 Task: Use the audio channel remapper to remap the "Rear right" to "Rear center".
Action: Mouse moved to (129, 17)
Screenshot: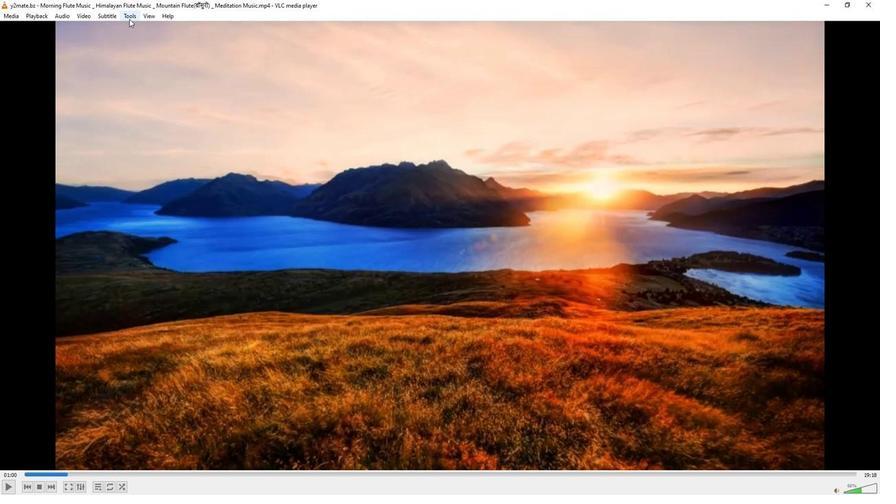
Action: Mouse pressed left at (129, 17)
Screenshot: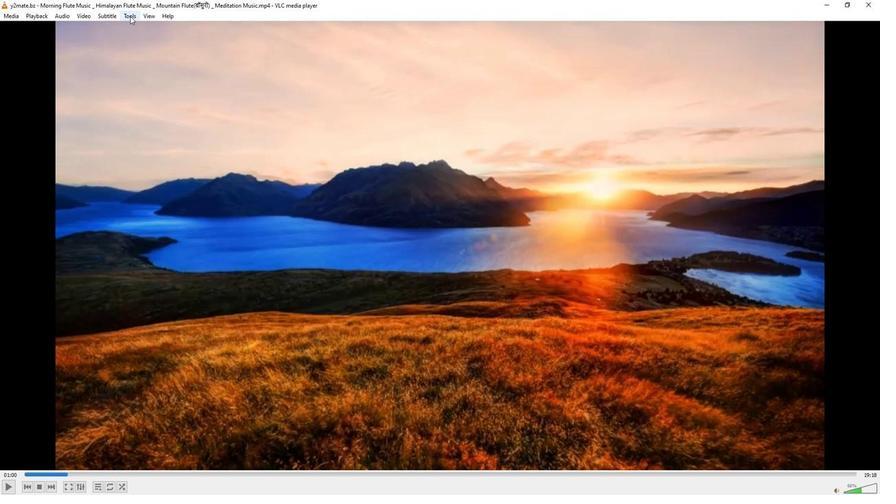 
Action: Mouse moved to (136, 125)
Screenshot: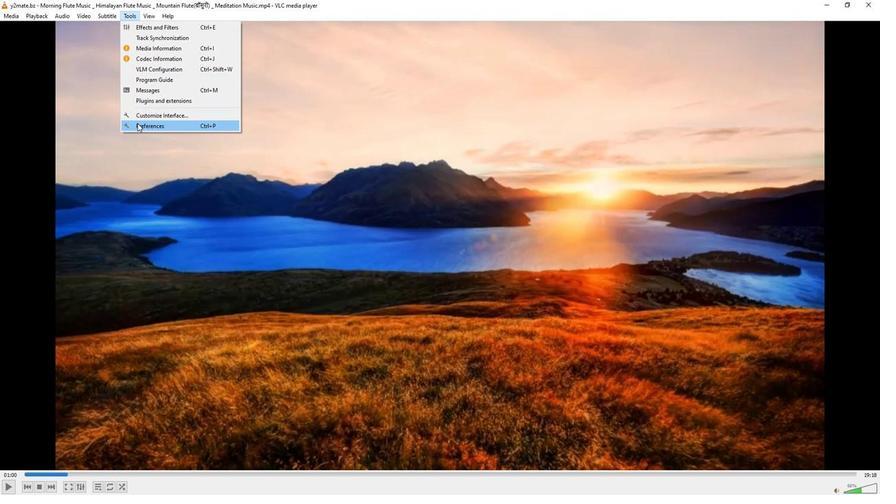
Action: Mouse pressed left at (136, 125)
Screenshot: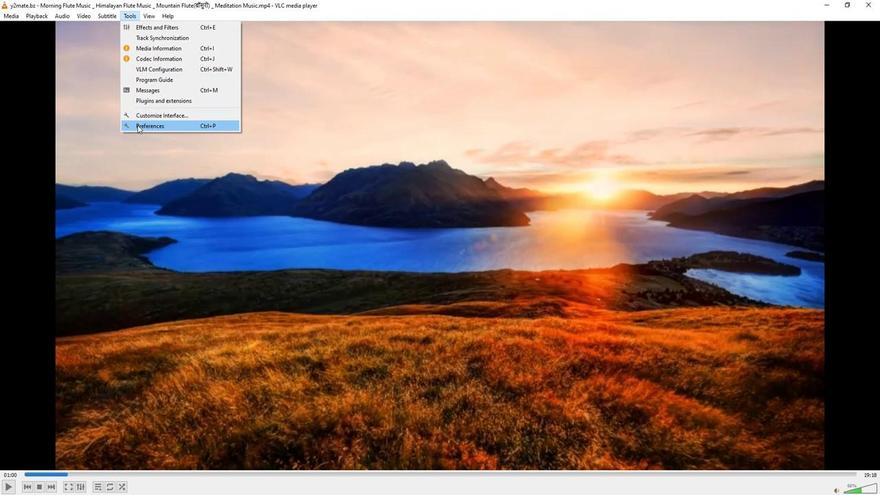 
Action: Mouse moved to (288, 405)
Screenshot: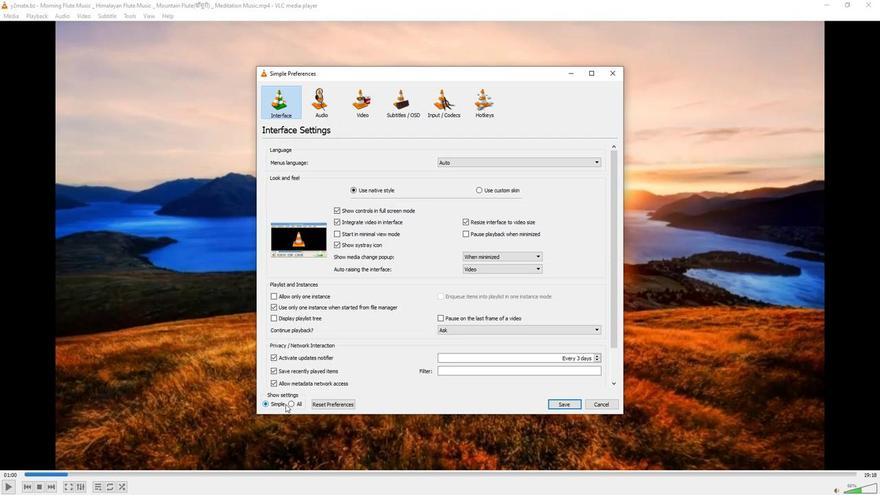 
Action: Mouse pressed left at (288, 405)
Screenshot: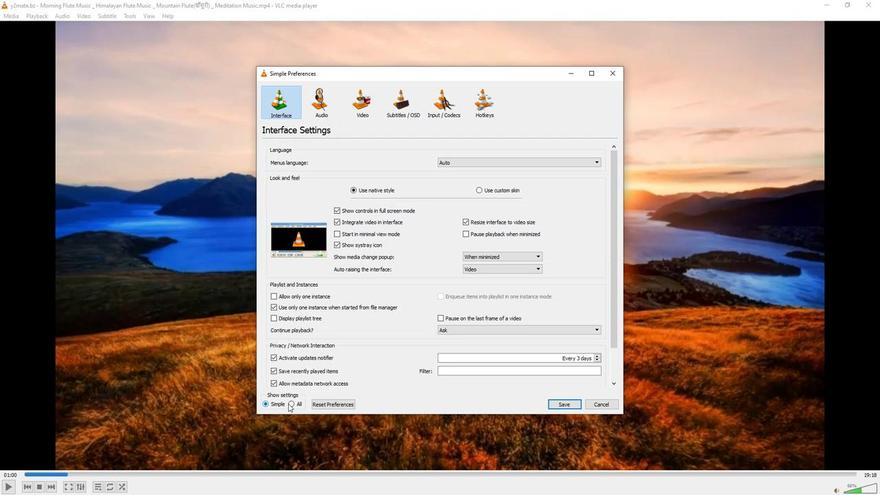
Action: Mouse moved to (275, 198)
Screenshot: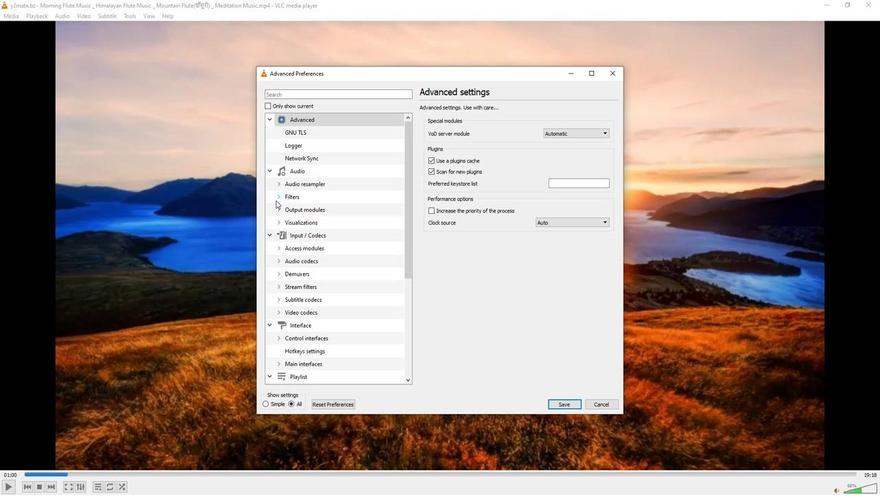 
Action: Mouse pressed left at (275, 198)
Screenshot: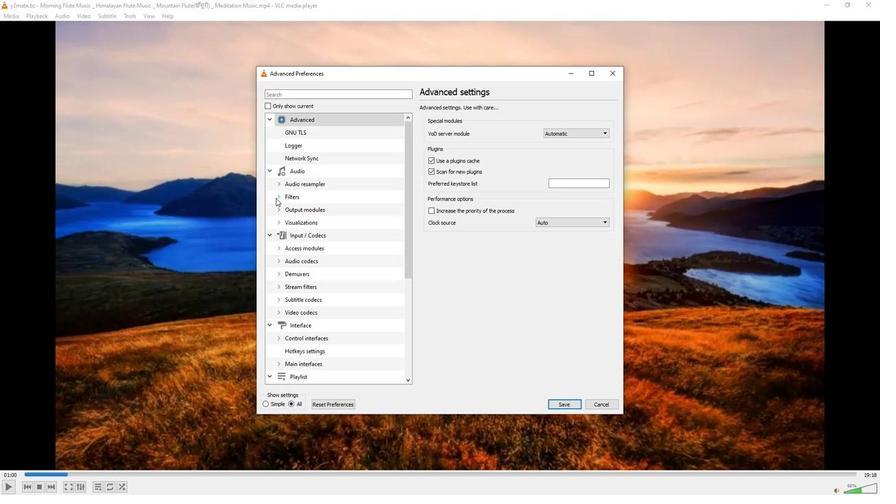 
Action: Mouse moved to (300, 329)
Screenshot: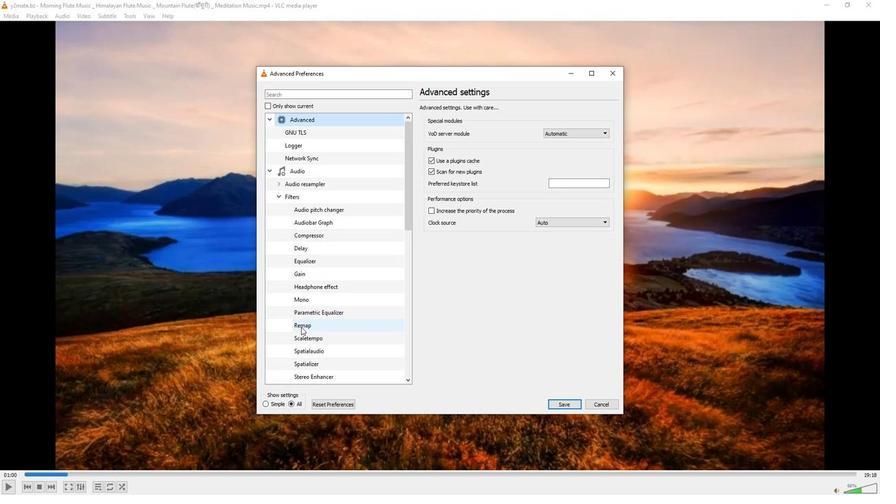 
Action: Mouse pressed left at (300, 329)
Screenshot: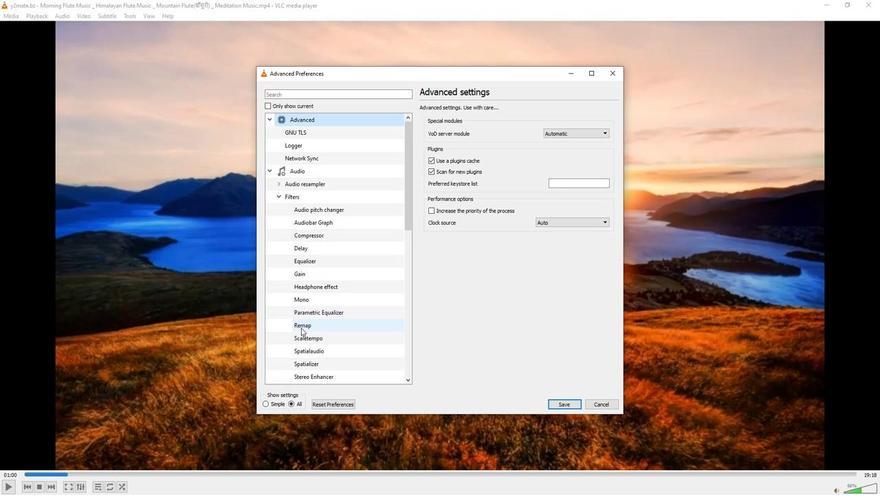 
Action: Mouse moved to (560, 182)
Screenshot: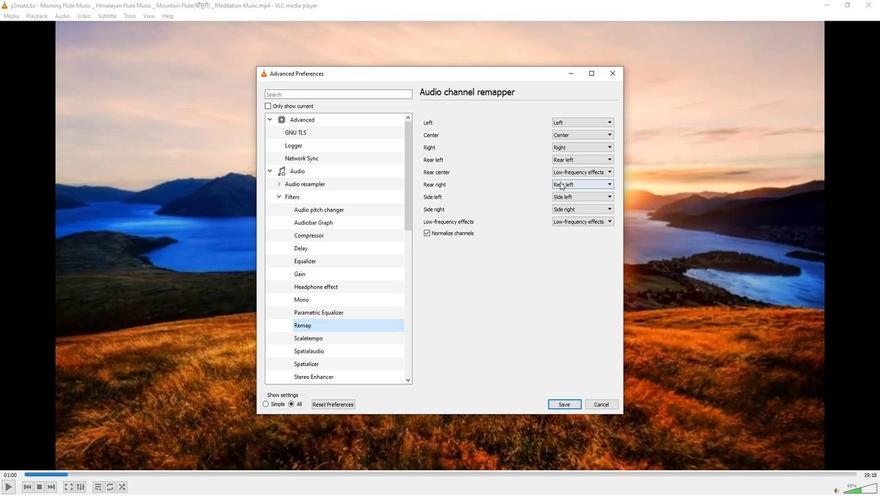 
Action: Mouse pressed left at (560, 182)
Screenshot: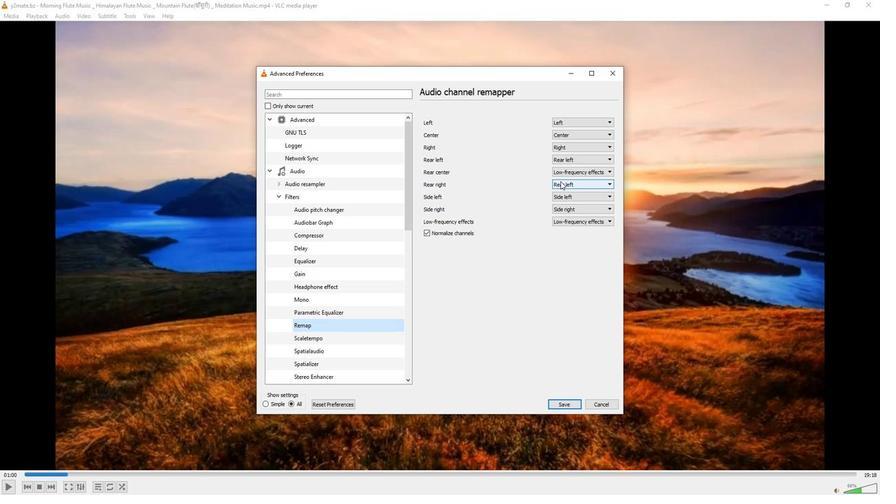 
Action: Mouse moved to (560, 216)
Screenshot: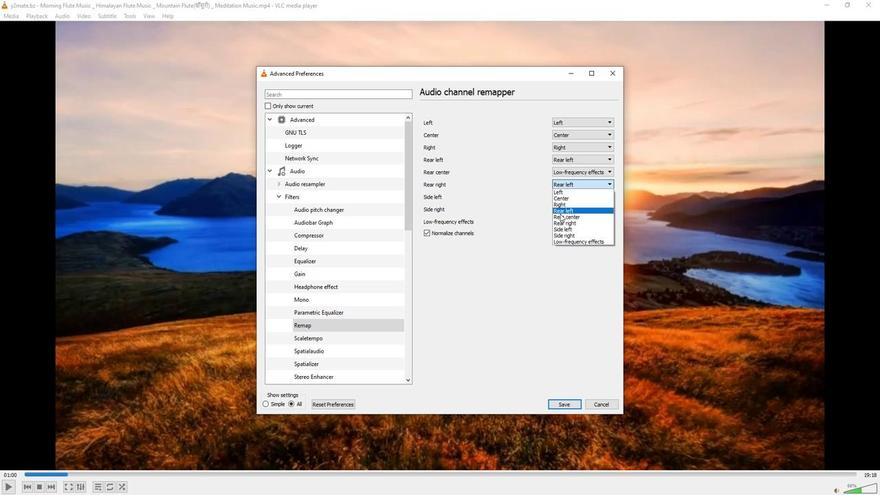 
Action: Mouse pressed left at (560, 216)
Screenshot: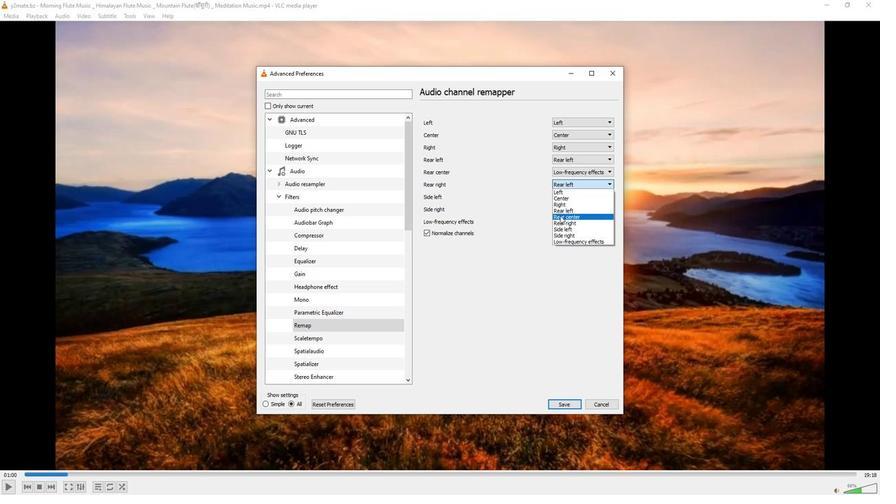 
Action: Mouse moved to (569, 405)
Screenshot: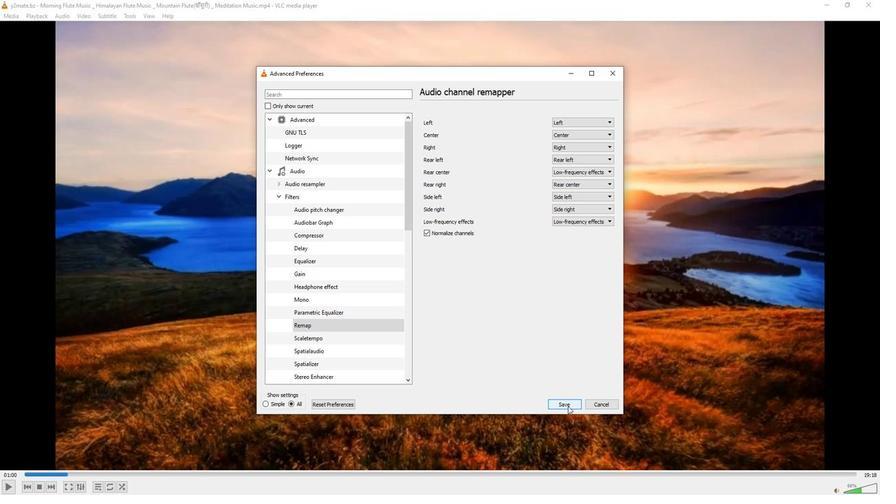 
Action: Mouse pressed left at (569, 405)
Screenshot: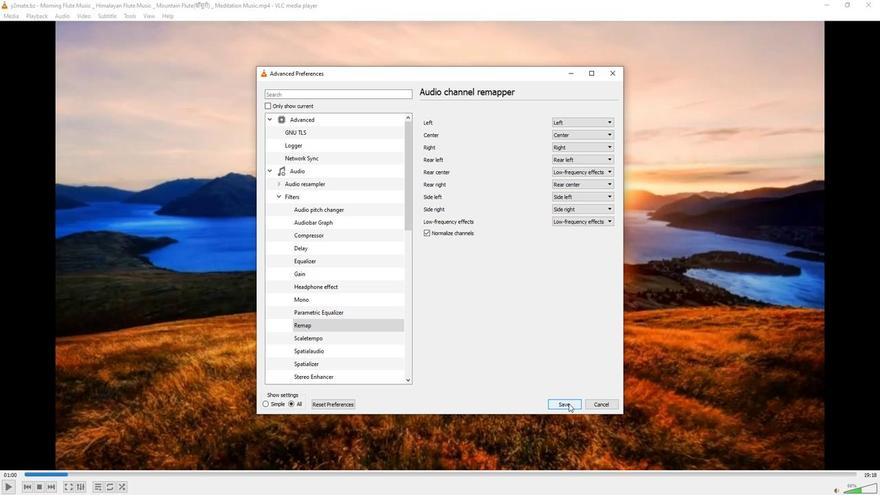 
Action: Mouse moved to (566, 402)
Screenshot: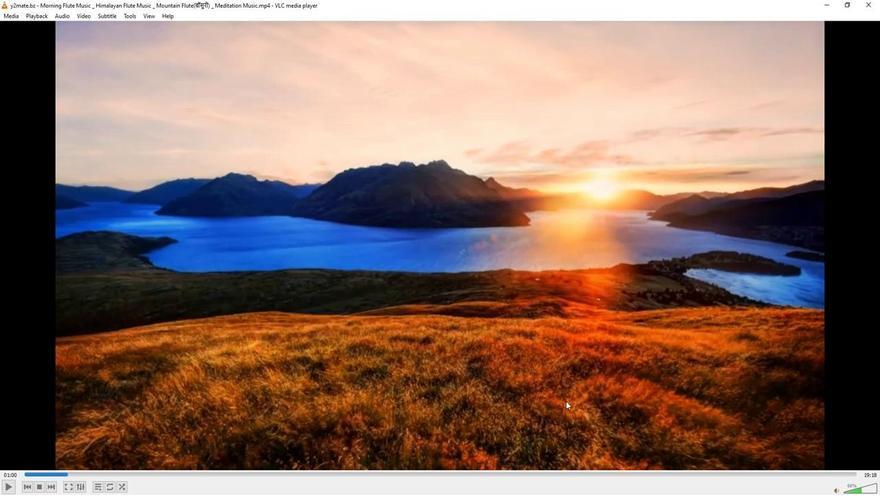 
